 Task: Enable the video output modules for Clone video filter to "Color ASCII art video output".
Action: Mouse moved to (110, 17)
Screenshot: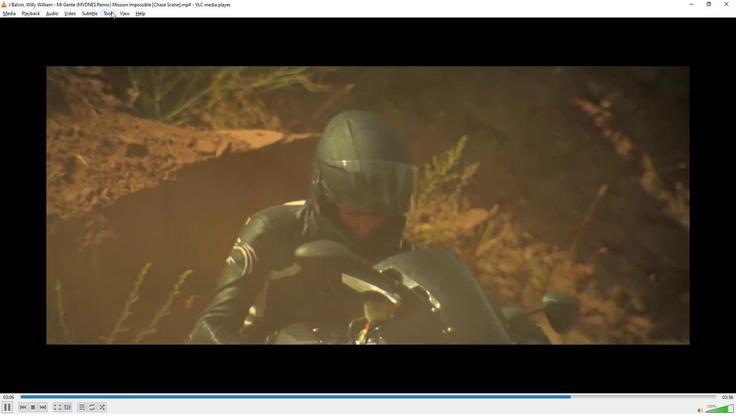 
Action: Mouse pressed left at (110, 17)
Screenshot: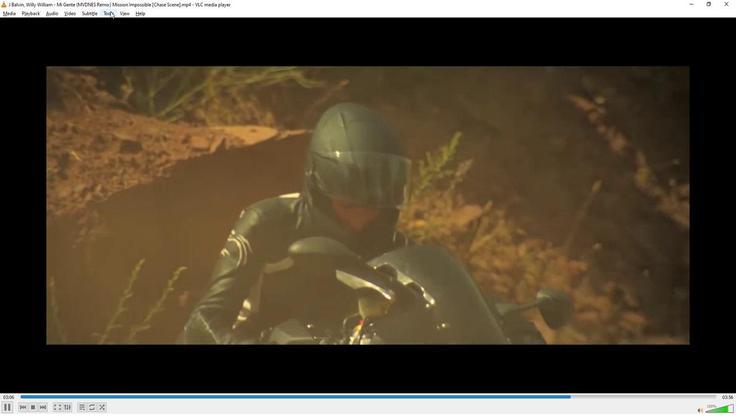 
Action: Mouse moved to (129, 111)
Screenshot: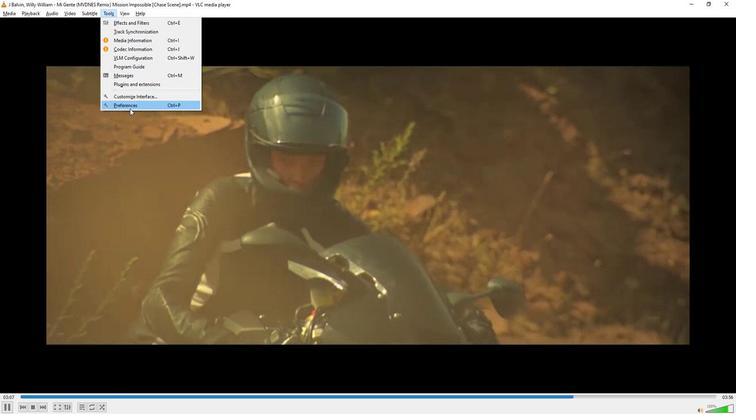 
Action: Mouse pressed left at (129, 111)
Screenshot: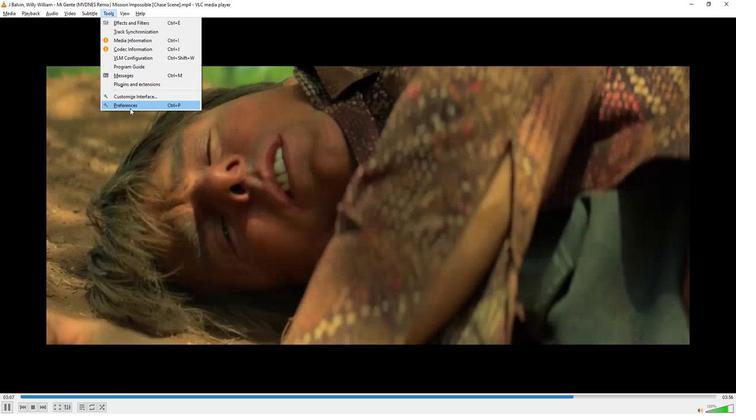 
Action: Mouse moved to (165, 326)
Screenshot: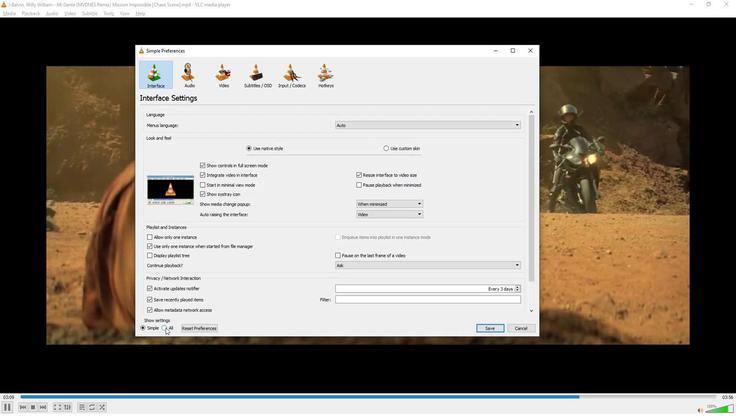 
Action: Mouse pressed left at (165, 326)
Screenshot: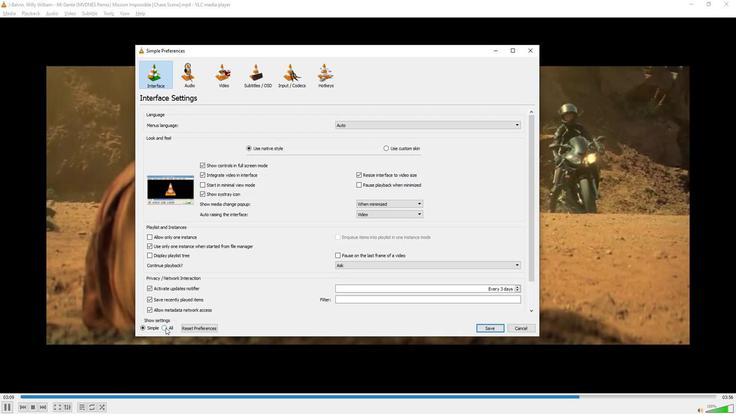 
Action: Mouse moved to (165, 253)
Screenshot: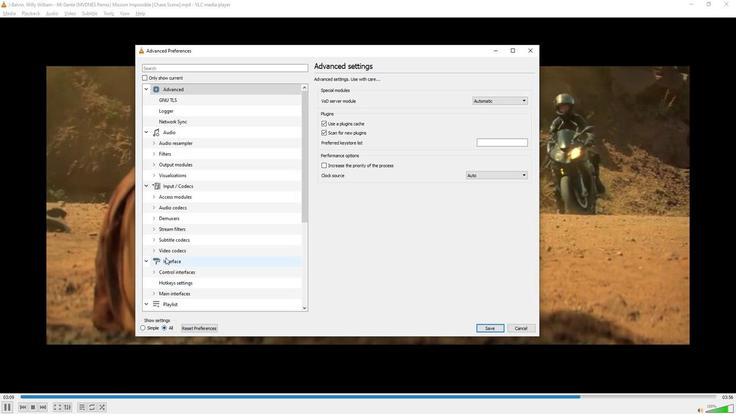 
Action: Mouse scrolled (165, 253) with delta (0, 0)
Screenshot: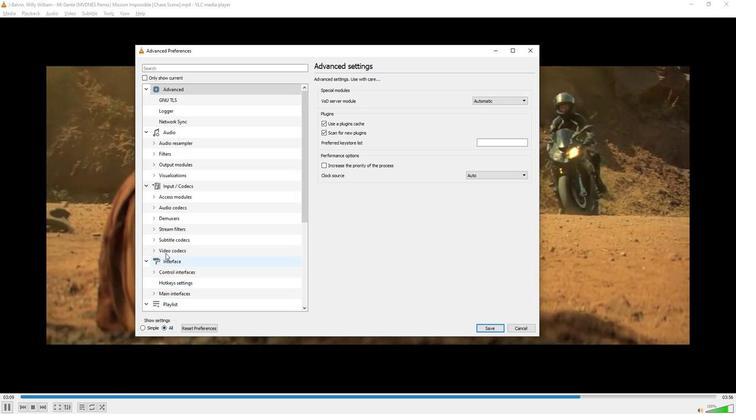 
Action: Mouse scrolled (165, 253) with delta (0, 0)
Screenshot: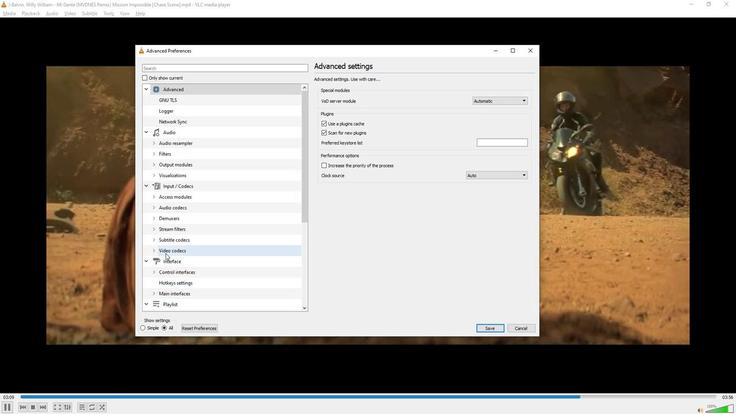 
Action: Mouse scrolled (165, 253) with delta (0, 0)
Screenshot: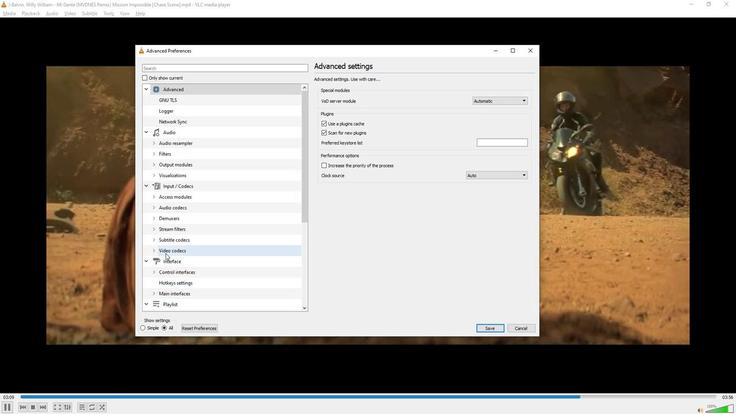 
Action: Mouse scrolled (165, 253) with delta (0, 0)
Screenshot: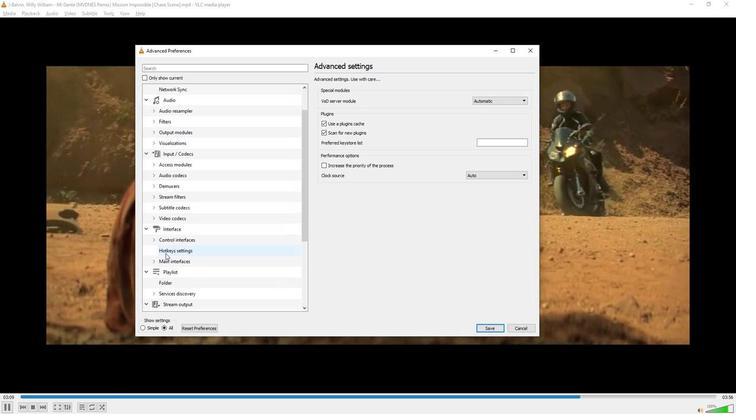 
Action: Mouse scrolled (165, 253) with delta (0, 0)
Screenshot: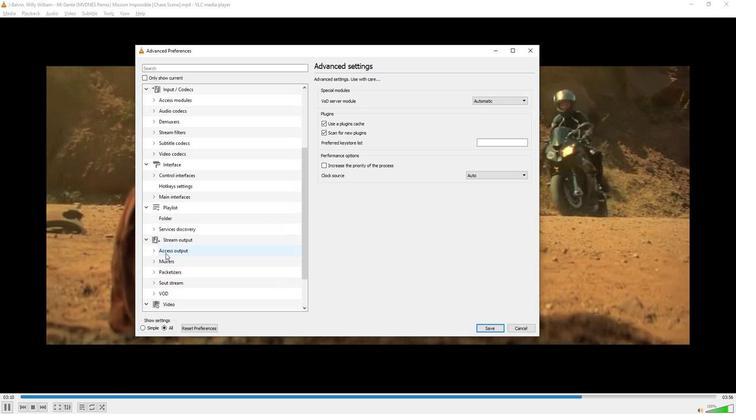 
Action: Mouse scrolled (165, 253) with delta (0, 0)
Screenshot: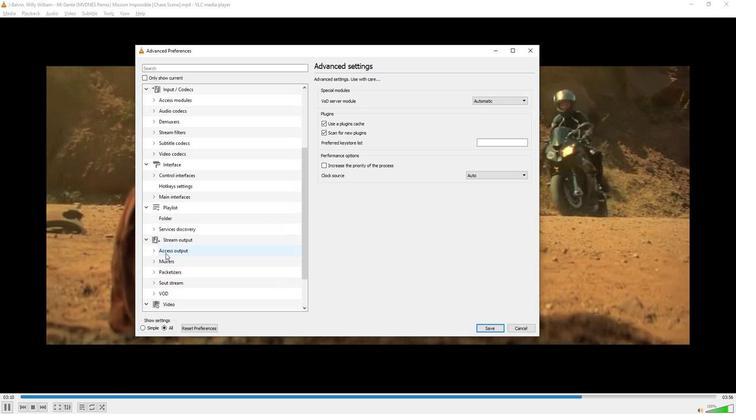 
Action: Mouse scrolled (165, 253) with delta (0, 0)
Screenshot: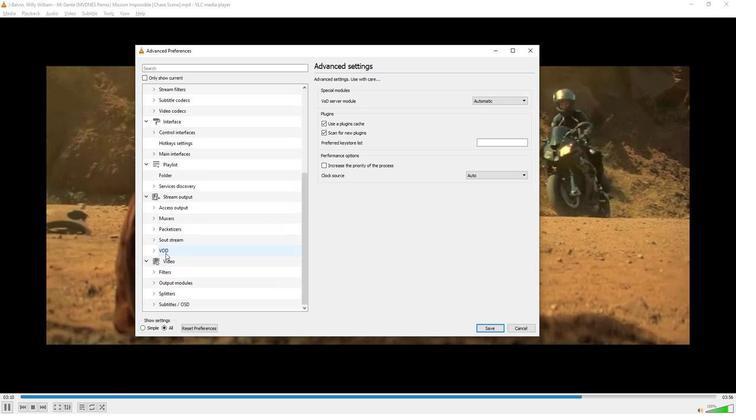 
Action: Mouse moved to (154, 291)
Screenshot: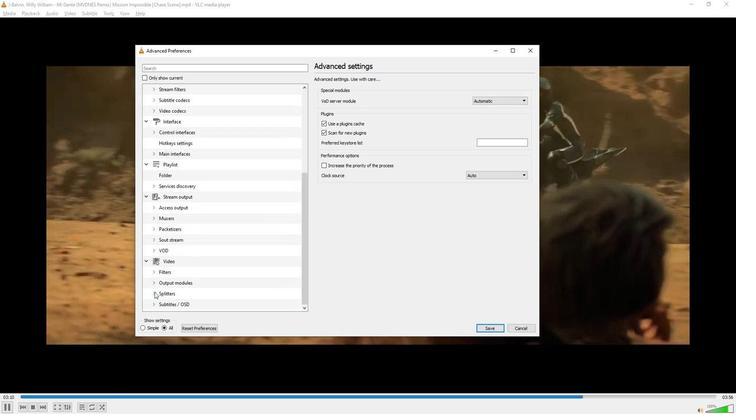 
Action: Mouse pressed left at (154, 291)
Screenshot: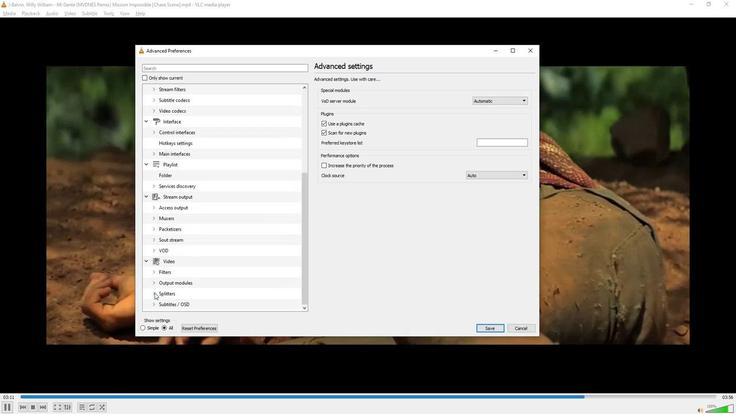 
Action: Mouse moved to (190, 265)
Screenshot: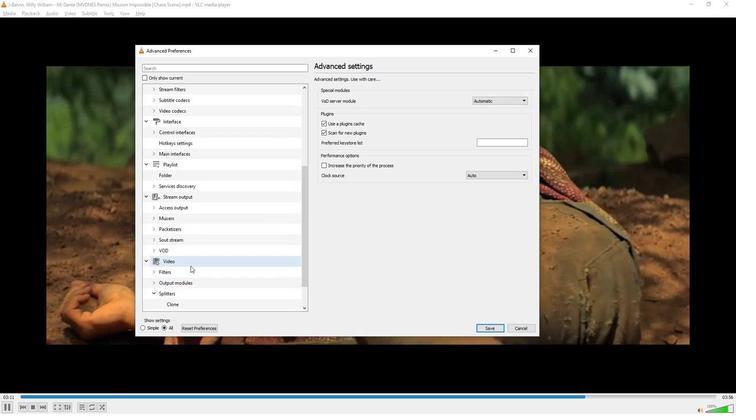 
Action: Mouse scrolled (190, 265) with delta (0, 0)
Screenshot: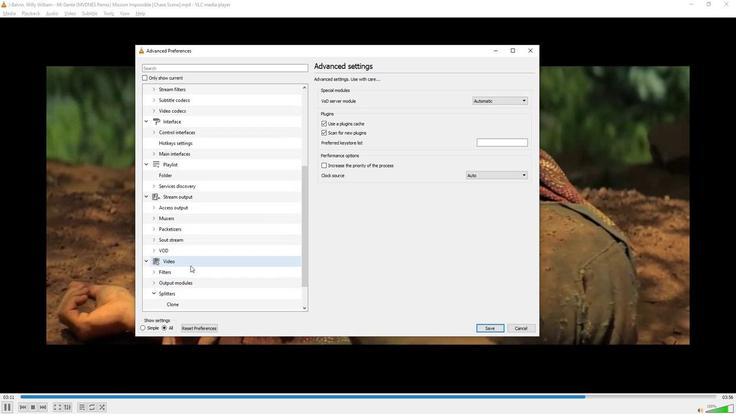 
Action: Mouse scrolled (190, 265) with delta (0, 0)
Screenshot: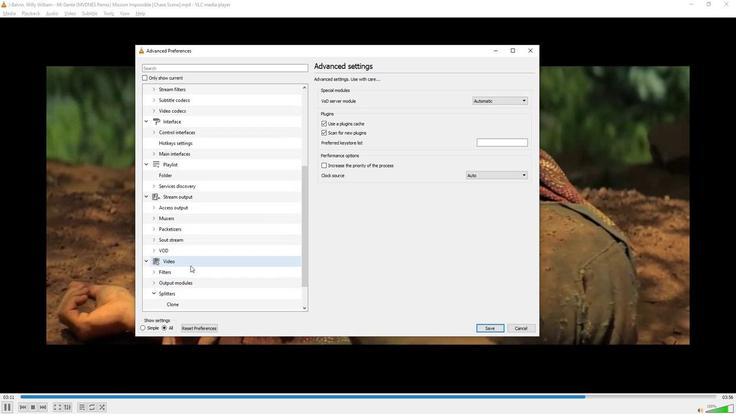 
Action: Mouse scrolled (190, 265) with delta (0, 0)
Screenshot: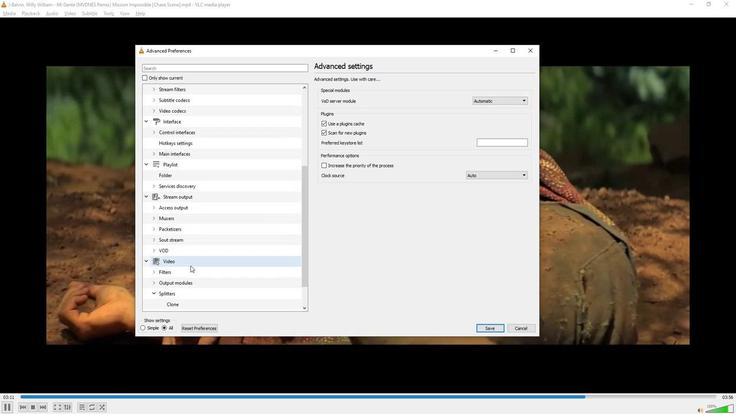 
Action: Mouse scrolled (190, 265) with delta (0, 0)
Screenshot: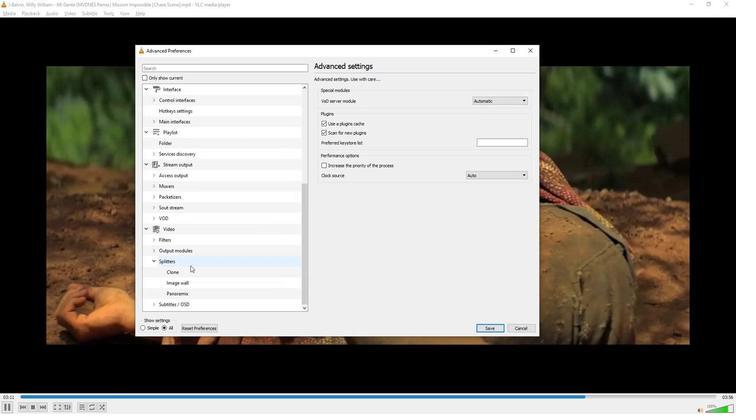 
Action: Mouse moved to (177, 269)
Screenshot: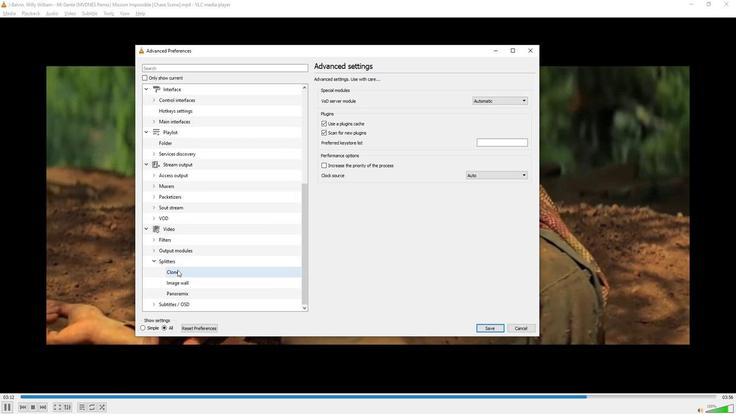 
Action: Mouse pressed left at (177, 269)
Screenshot: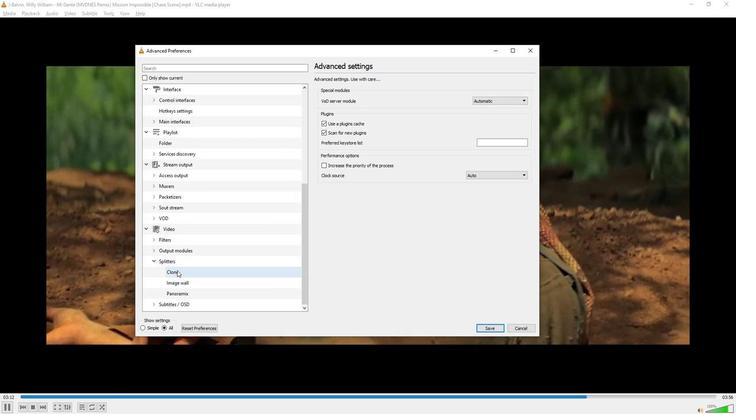 
Action: Mouse moved to (426, 158)
Screenshot: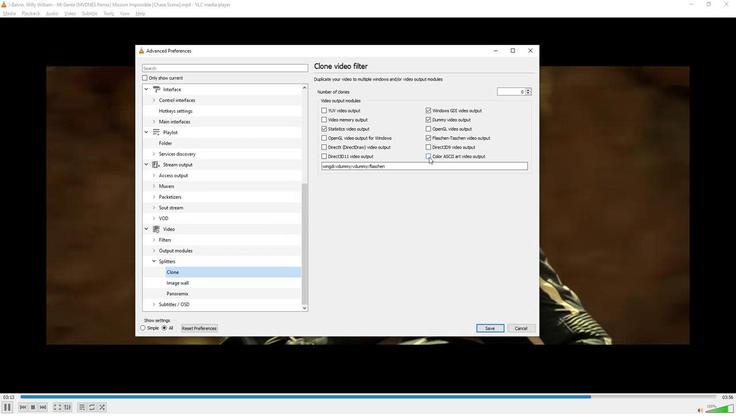 
Action: Mouse pressed left at (426, 158)
Screenshot: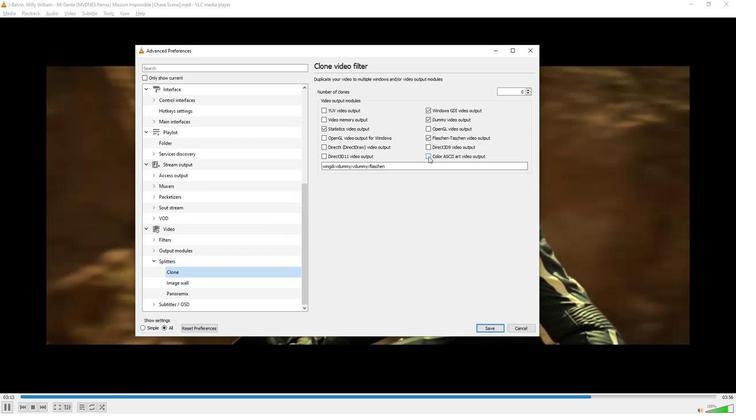 
Action: Mouse moved to (418, 226)
Screenshot: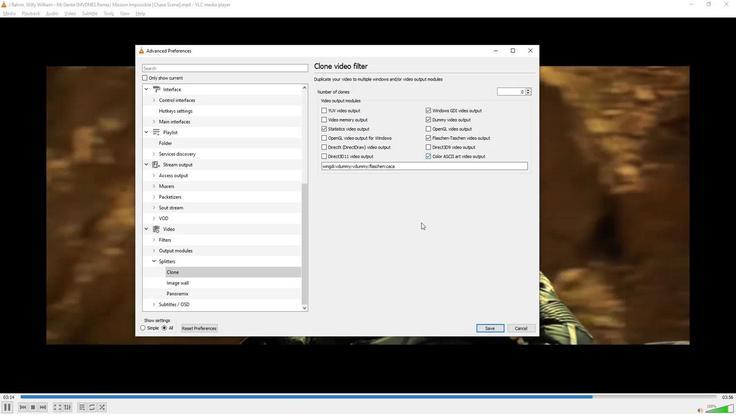 
